 Task: Start in the project TransformWorks the sprint 'Starlight', with a duration of 3 weeks.
Action: Mouse moved to (282, 299)
Screenshot: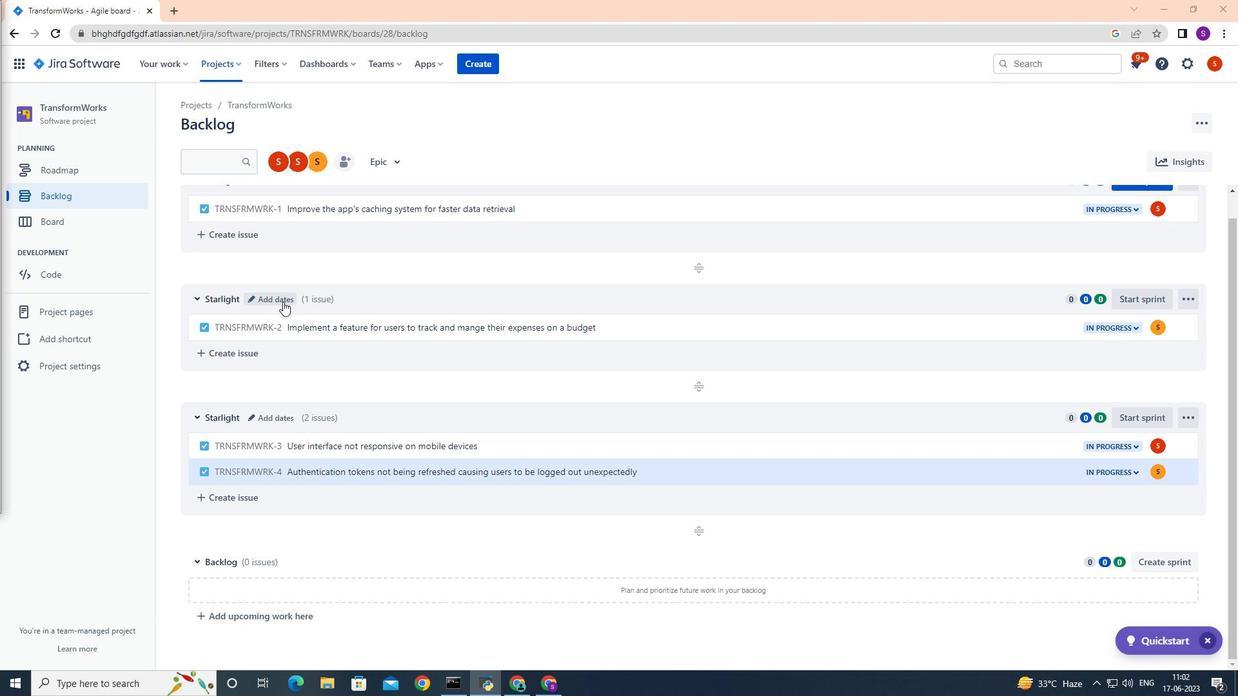 
Action: Mouse pressed left at (282, 299)
Screenshot: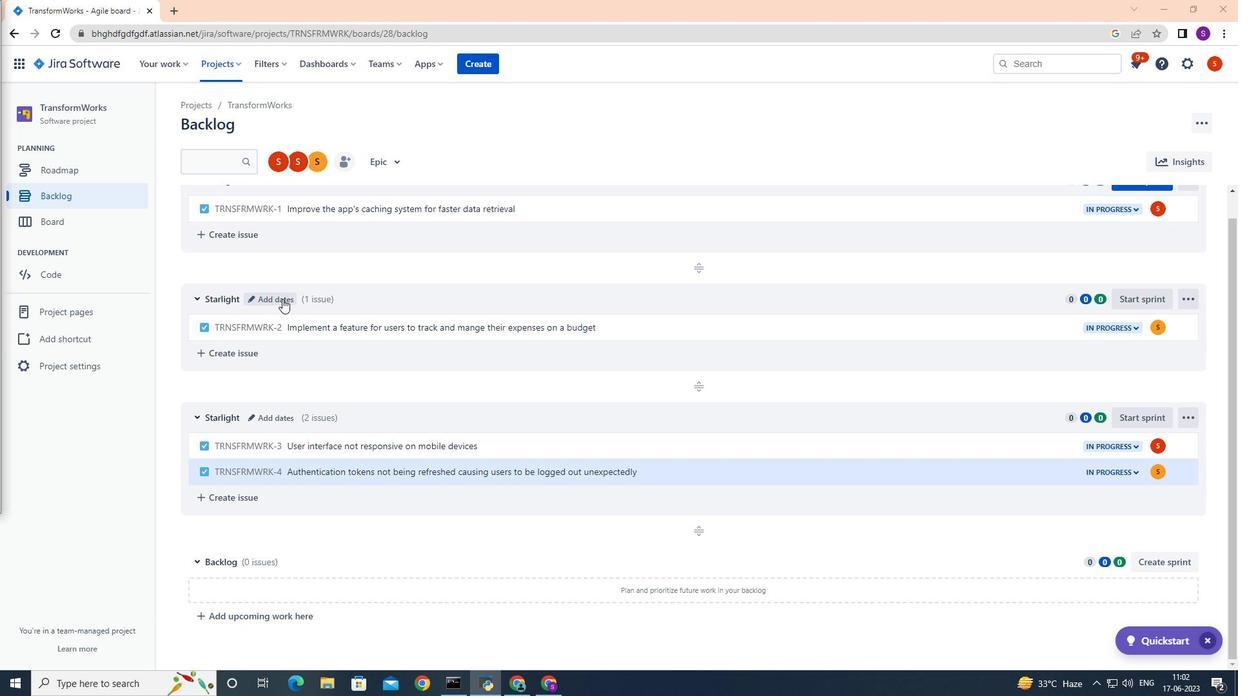 
Action: Mouse moved to (583, 203)
Screenshot: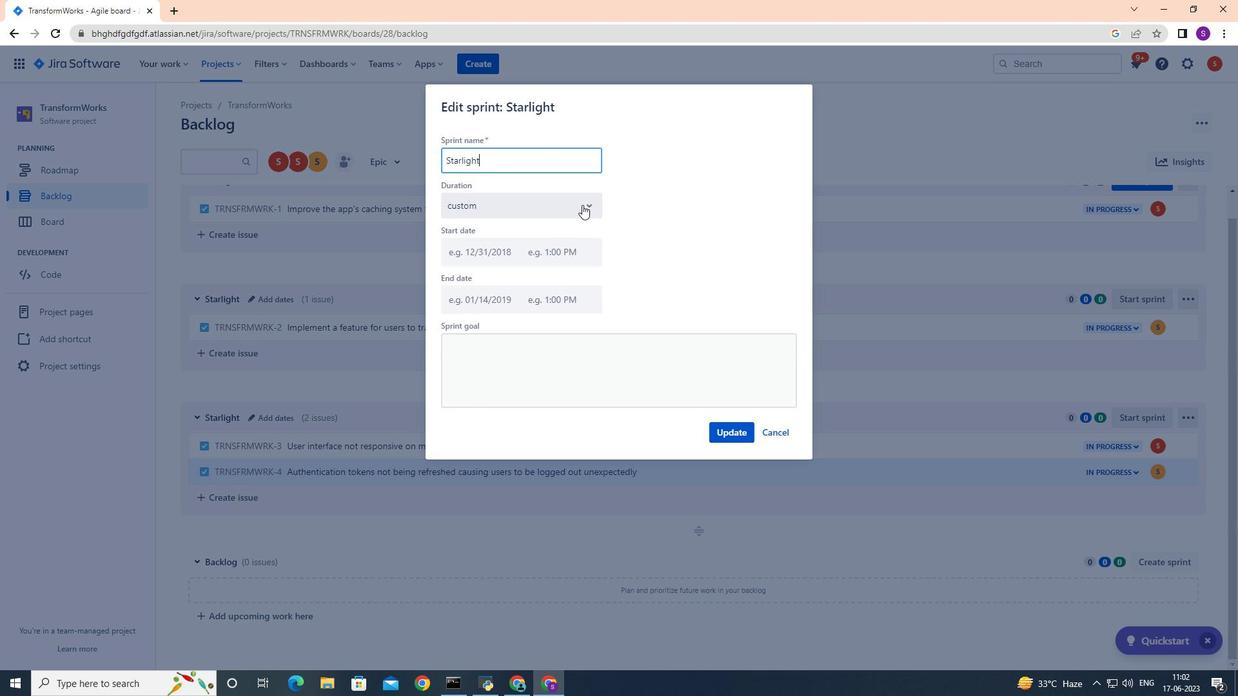 
Action: Mouse pressed left at (583, 203)
Screenshot: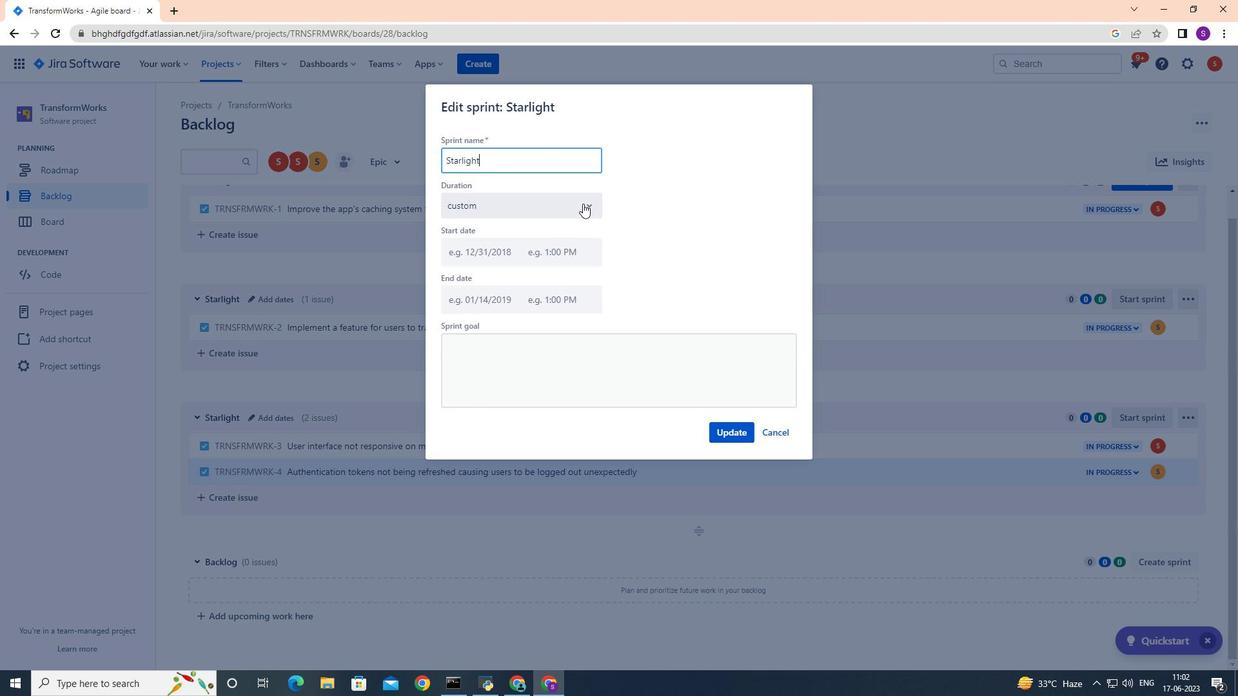 
Action: Mouse moved to (541, 285)
Screenshot: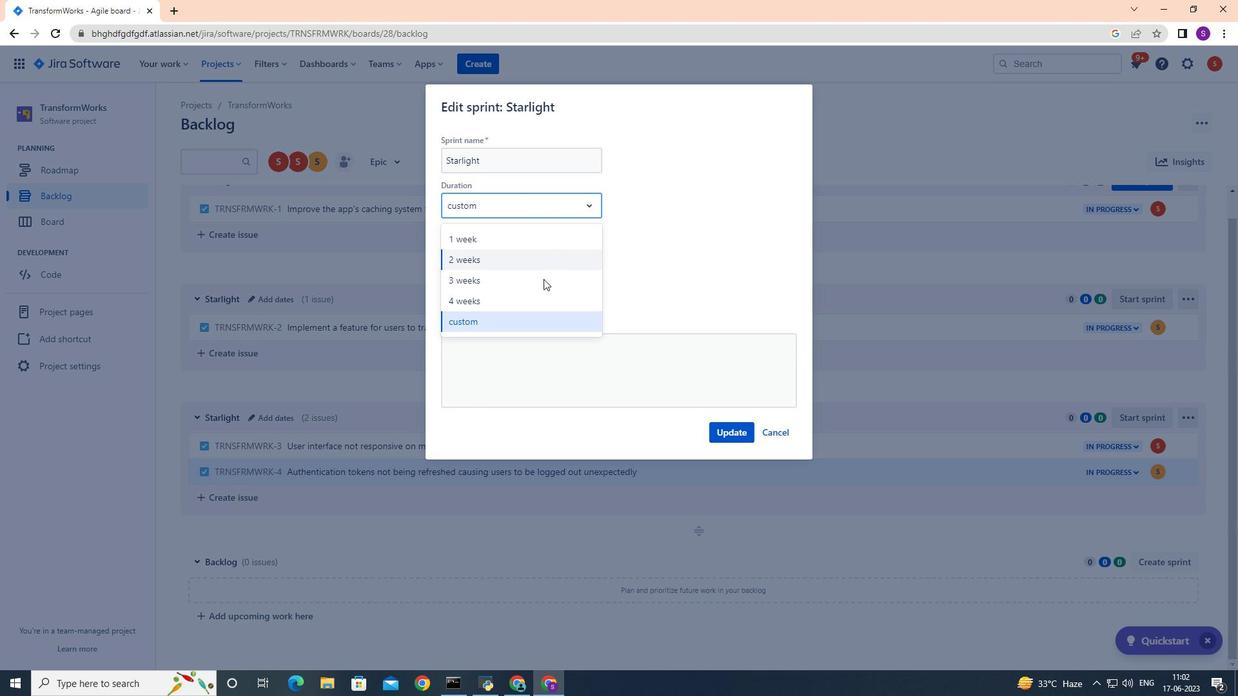 
Action: Mouse pressed left at (541, 285)
Screenshot: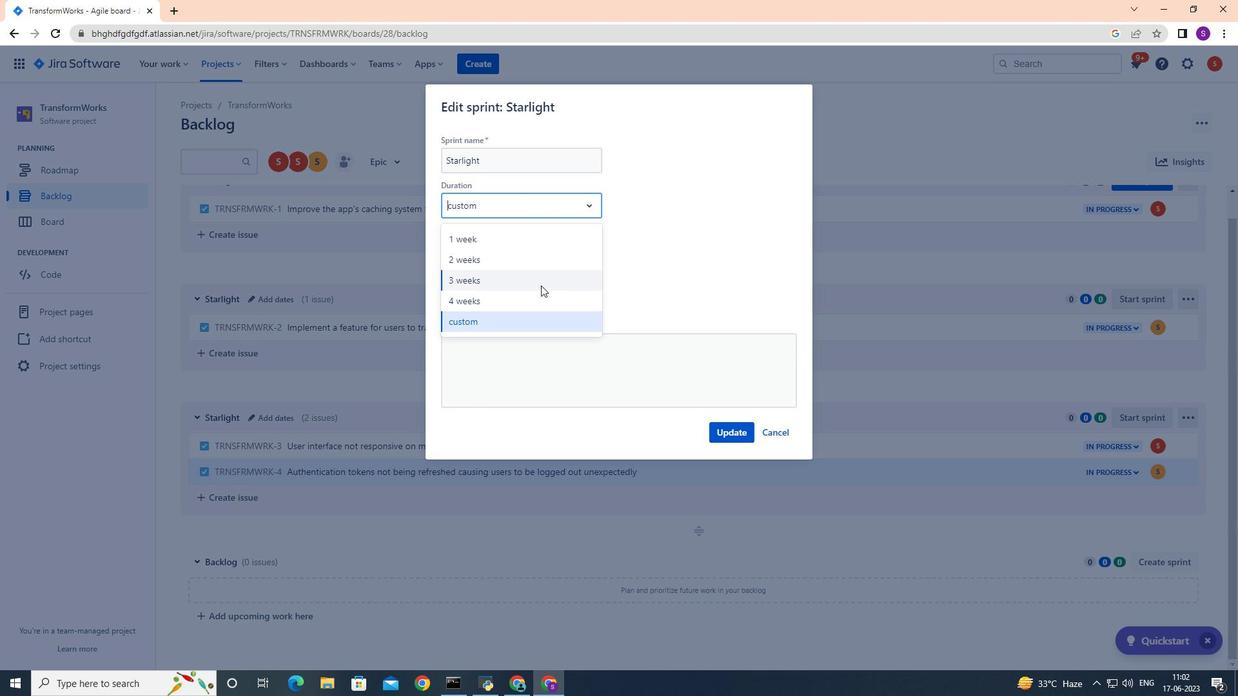 
Action: Mouse moved to (723, 431)
Screenshot: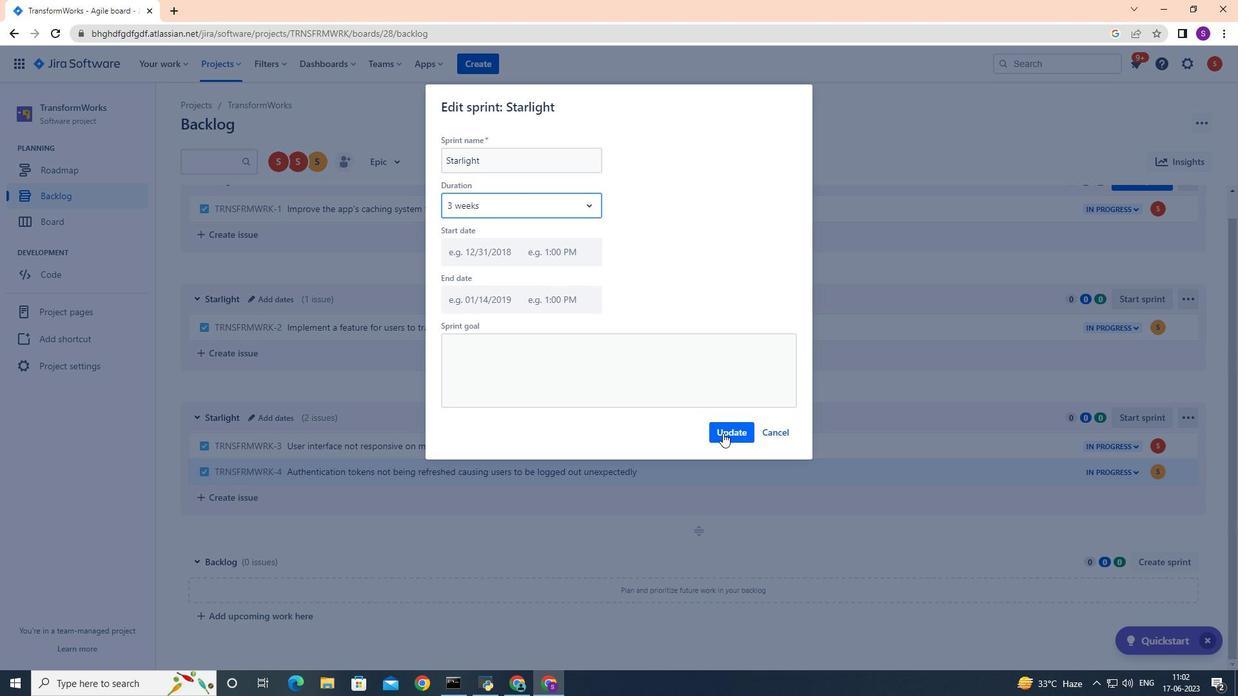 
Action: Mouse pressed left at (723, 431)
Screenshot: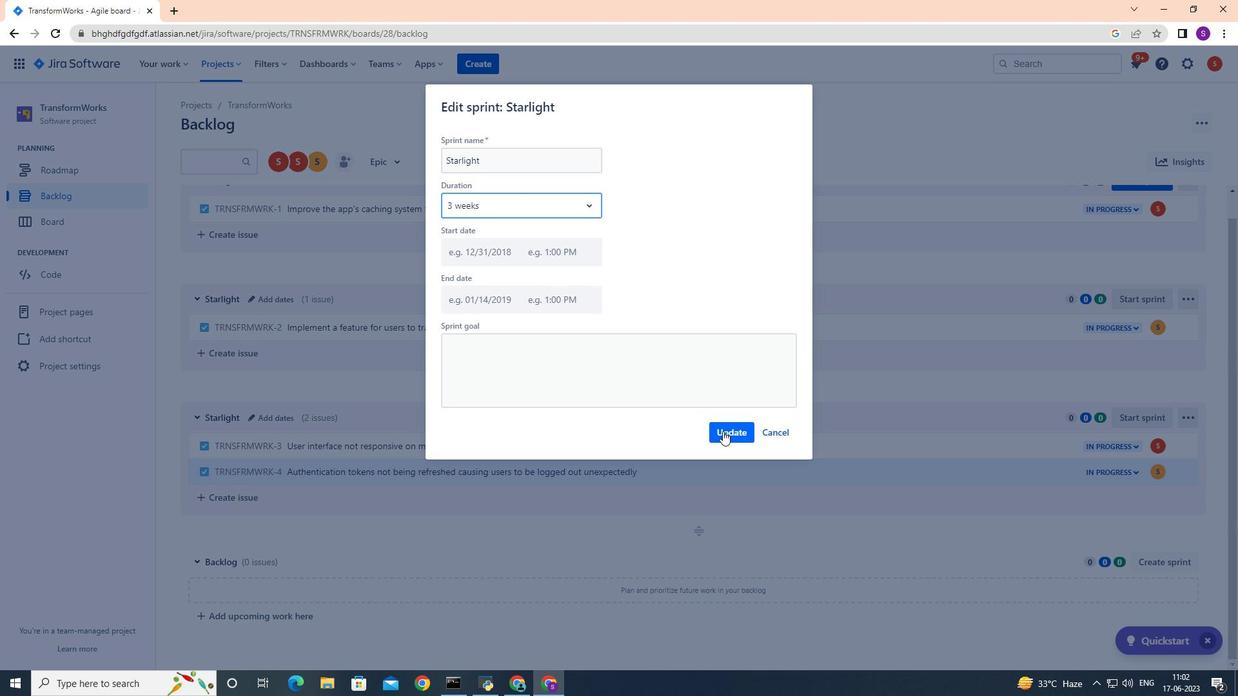 
Action: Mouse moved to (723, 430)
Screenshot: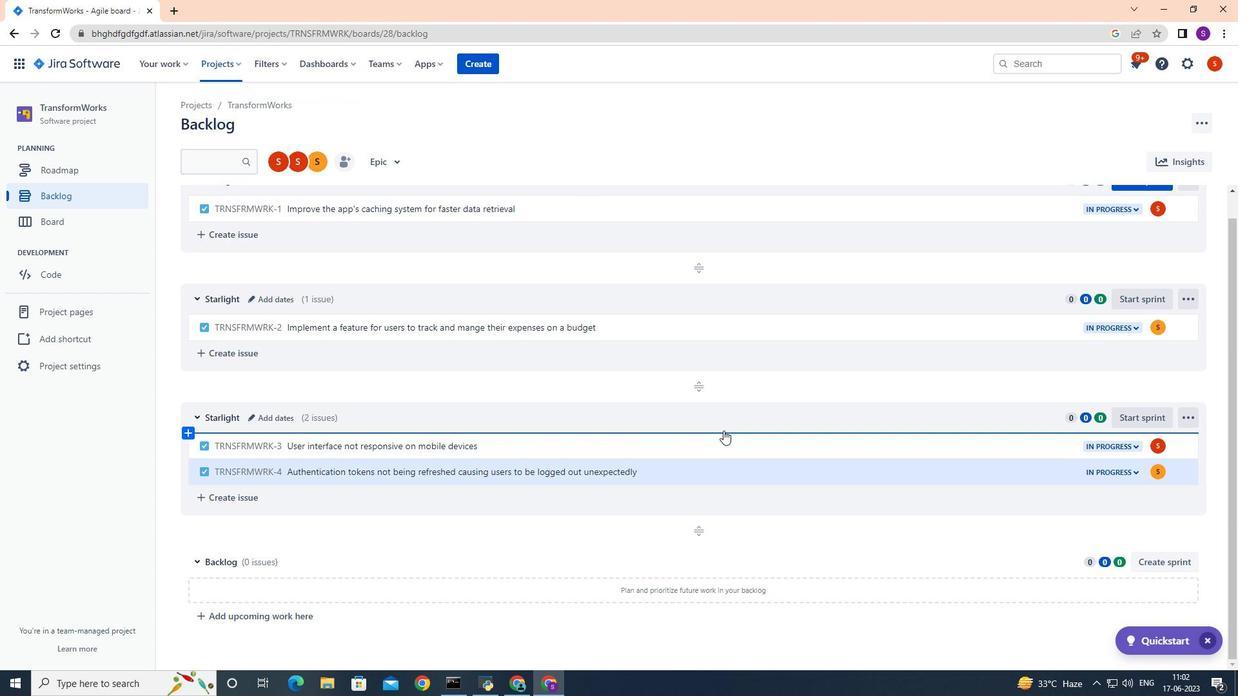 
